 Task: Add a robot icon.
Action: Mouse moved to (1209, 95)
Screenshot: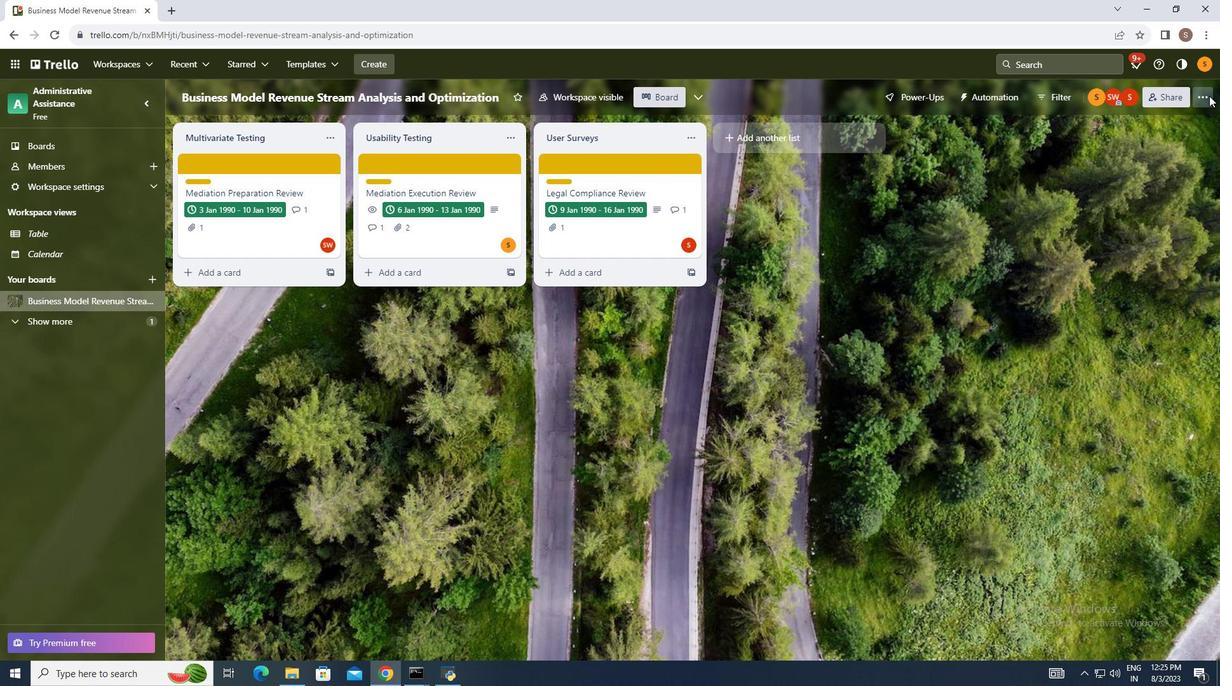 
Action: Mouse pressed left at (1209, 95)
Screenshot: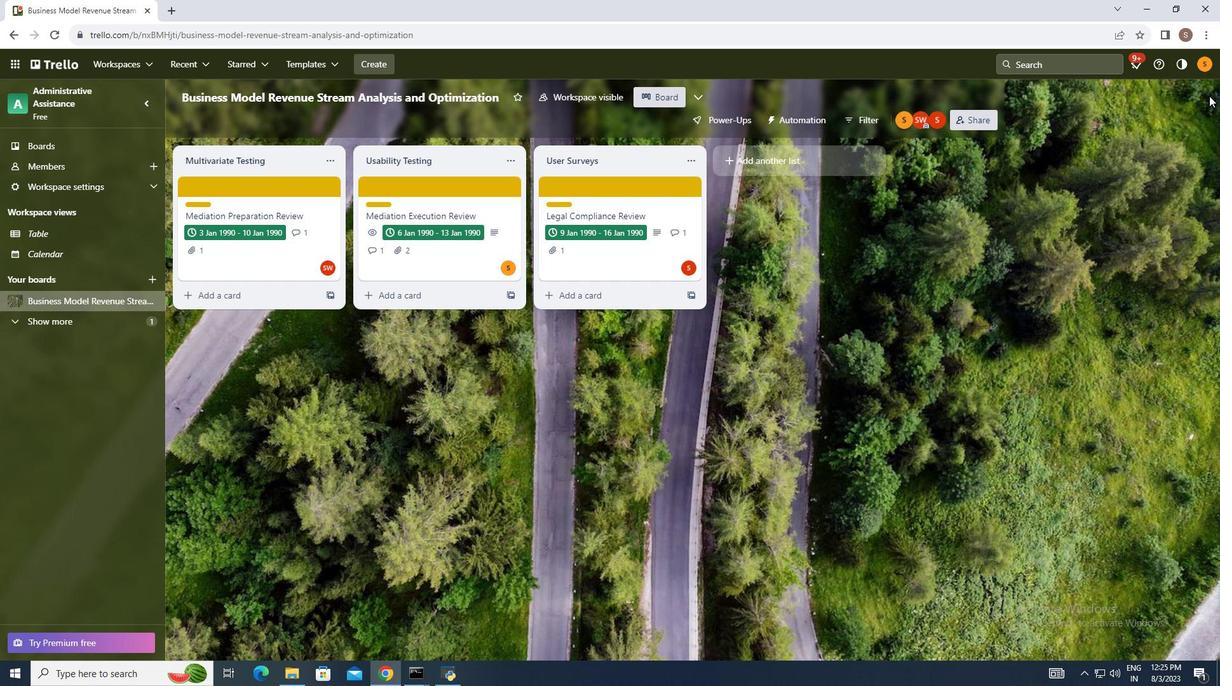
Action: Mouse moved to (1099, 265)
Screenshot: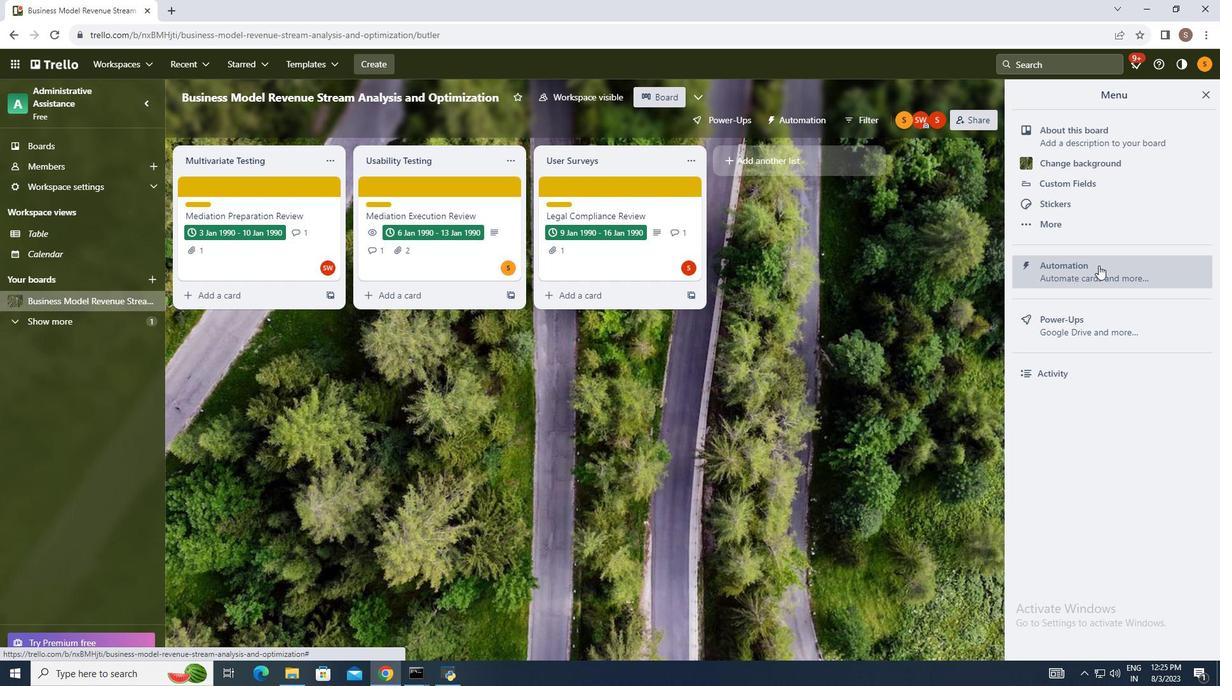 
Action: Mouse pressed left at (1099, 265)
Screenshot: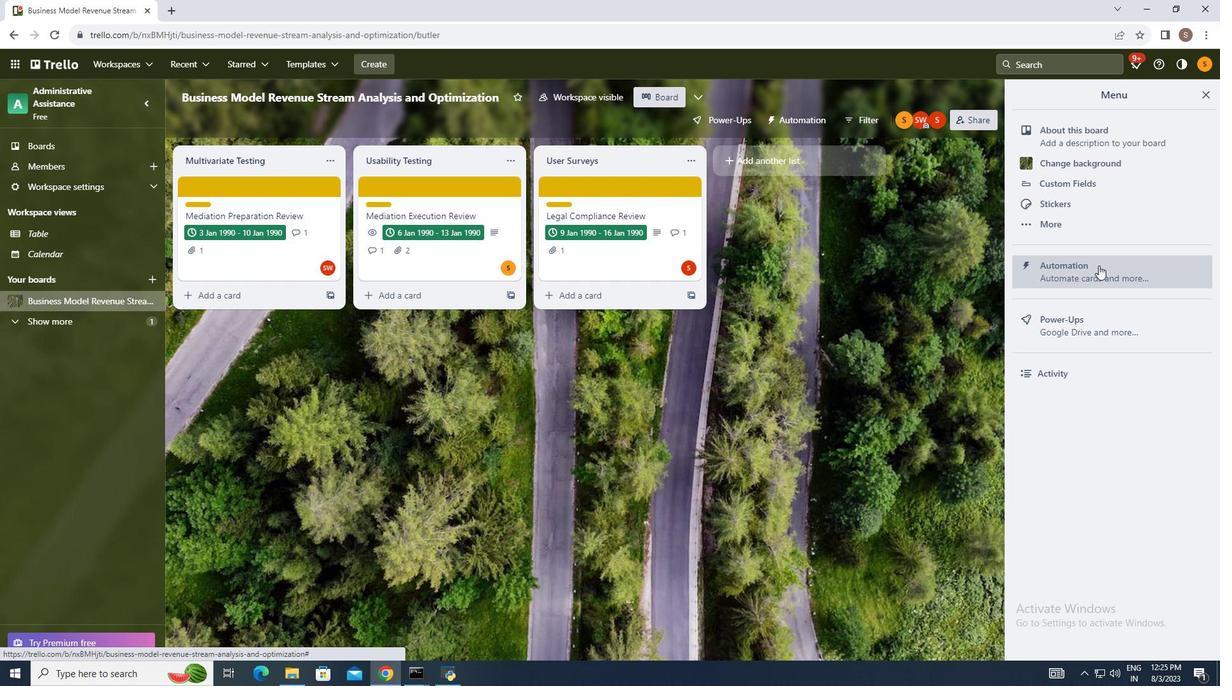 
Action: Mouse moved to (225, 356)
Screenshot: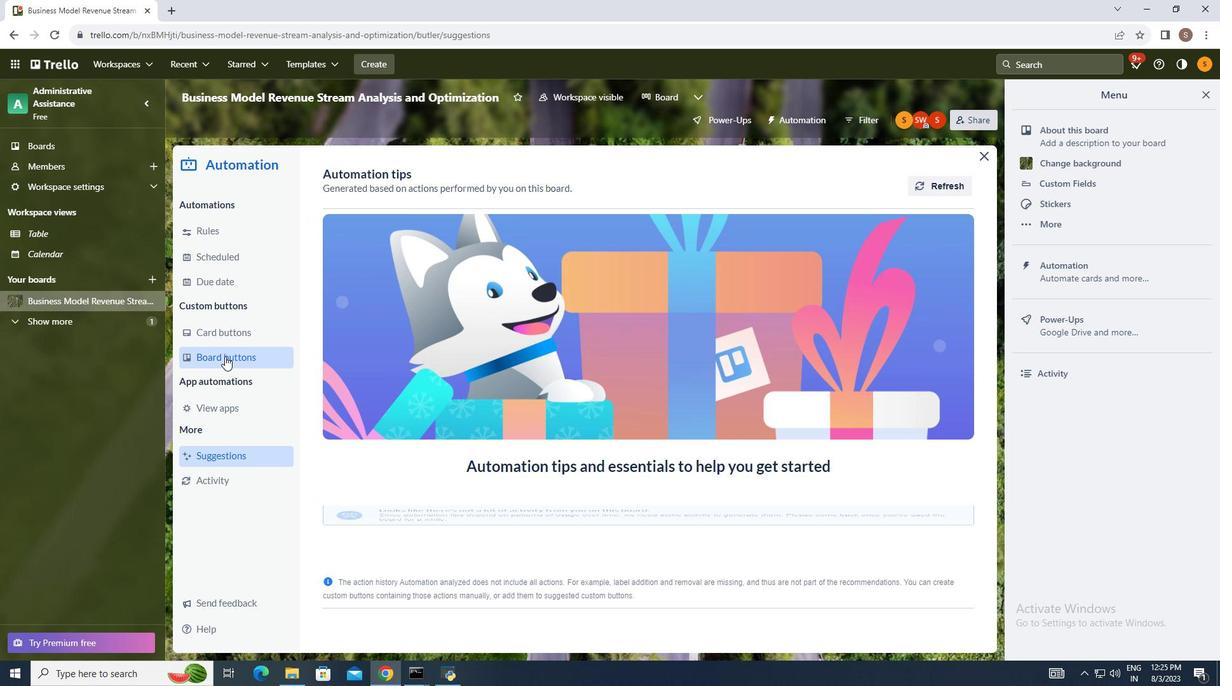 
Action: Mouse pressed left at (225, 356)
Screenshot: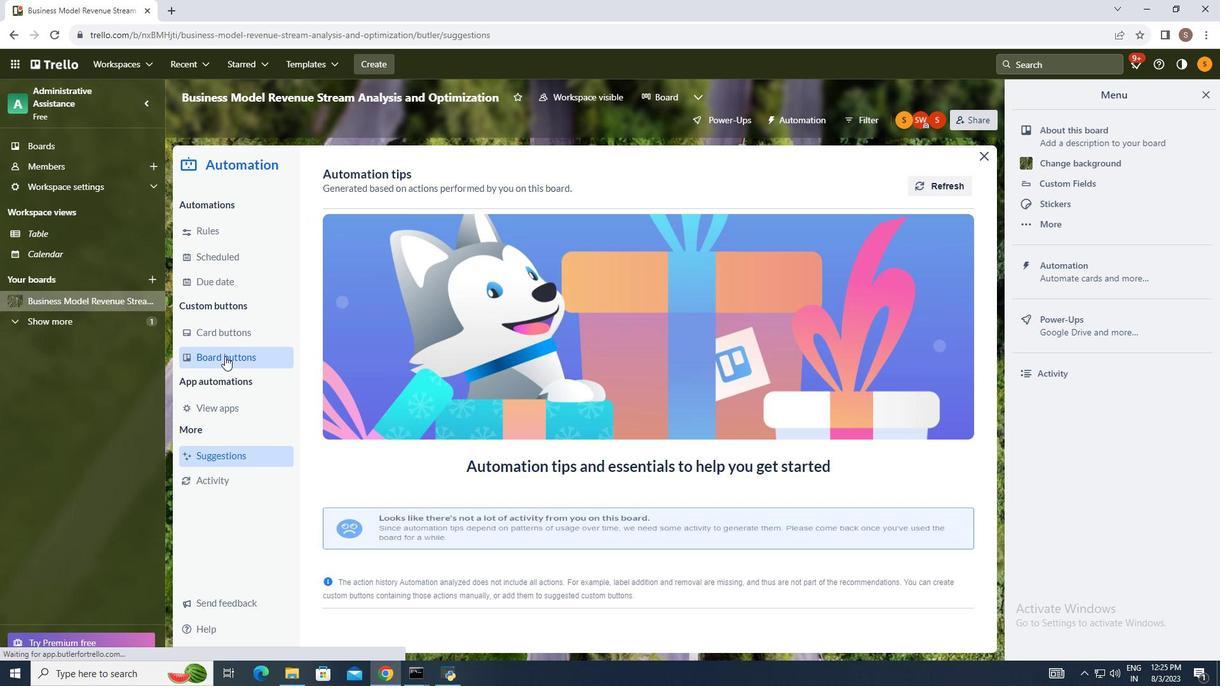 
Action: Mouse moved to (914, 173)
Screenshot: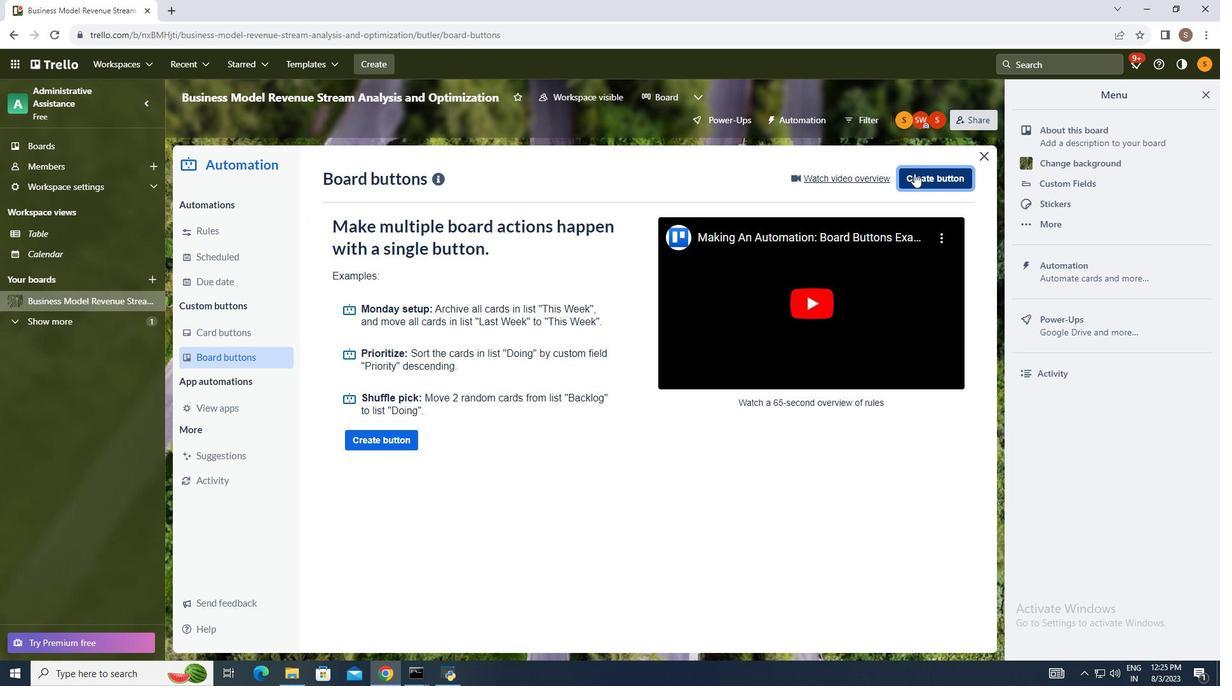 
Action: Mouse pressed left at (914, 173)
Screenshot: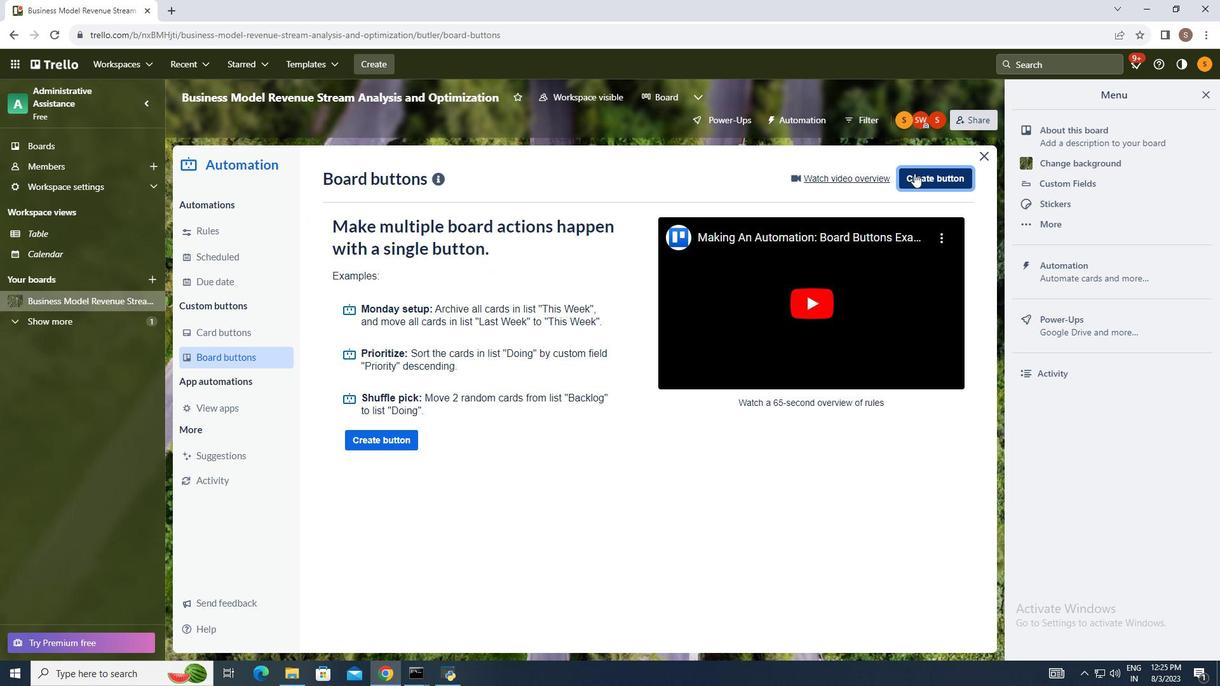 
Action: Mouse moved to (347, 237)
Screenshot: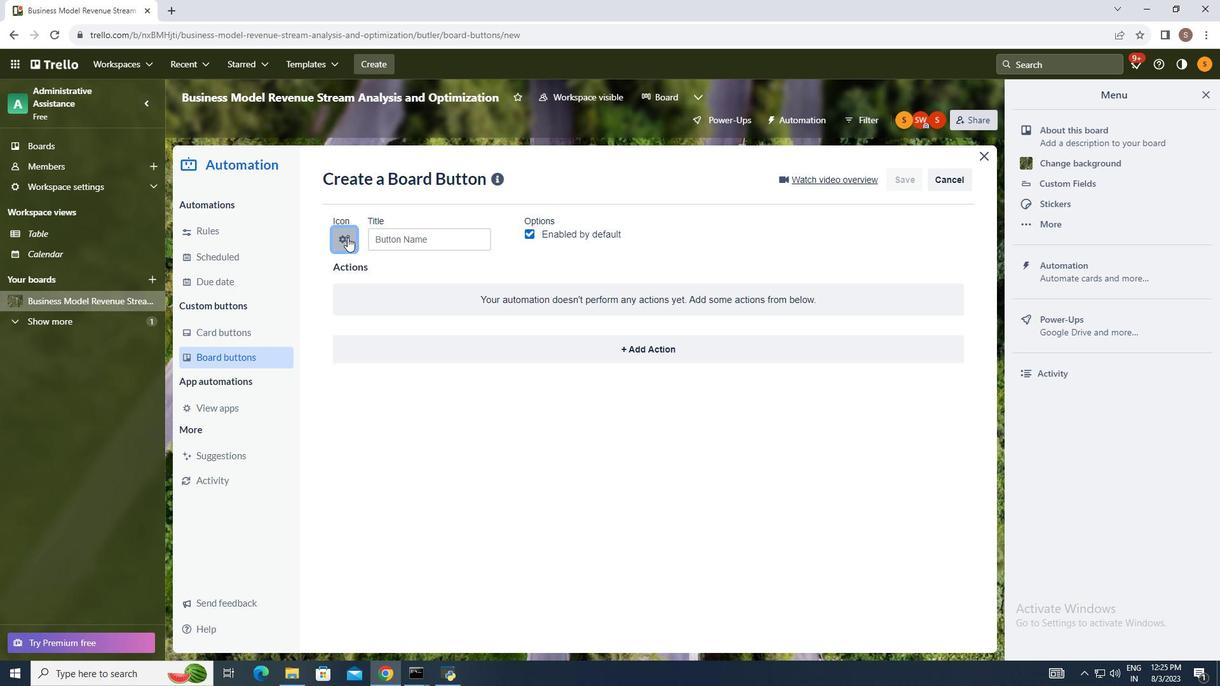 
Action: Mouse pressed left at (347, 237)
Screenshot: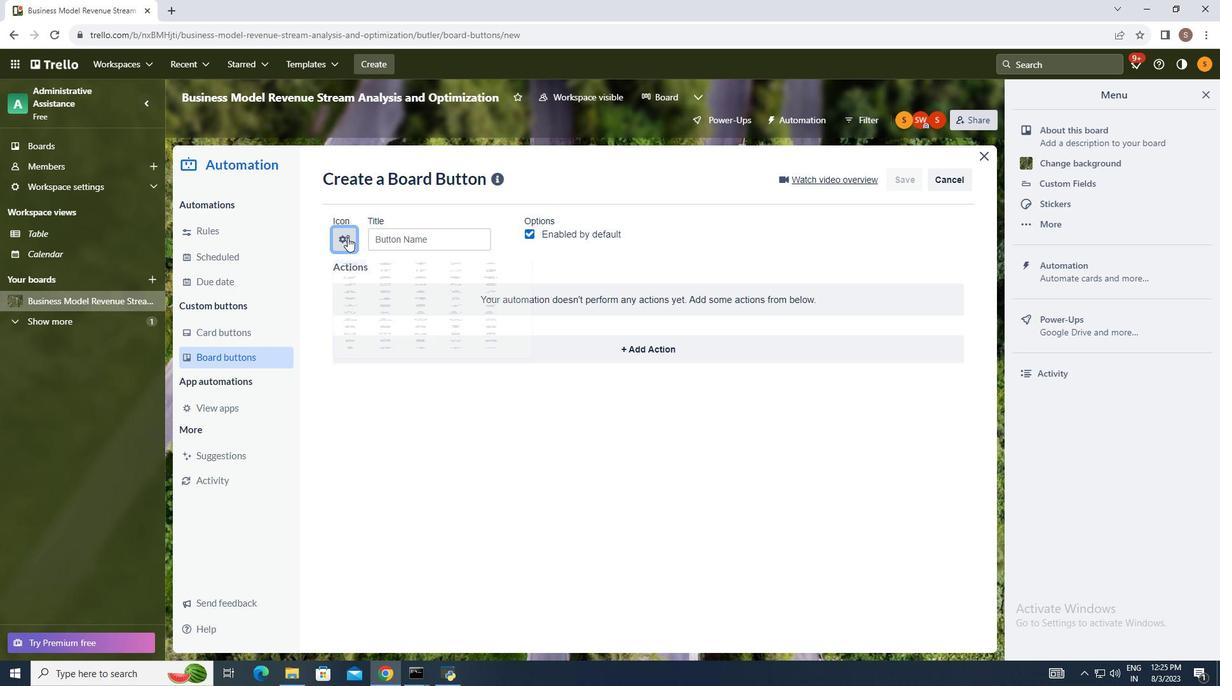 
Action: Mouse moved to (383, 270)
Screenshot: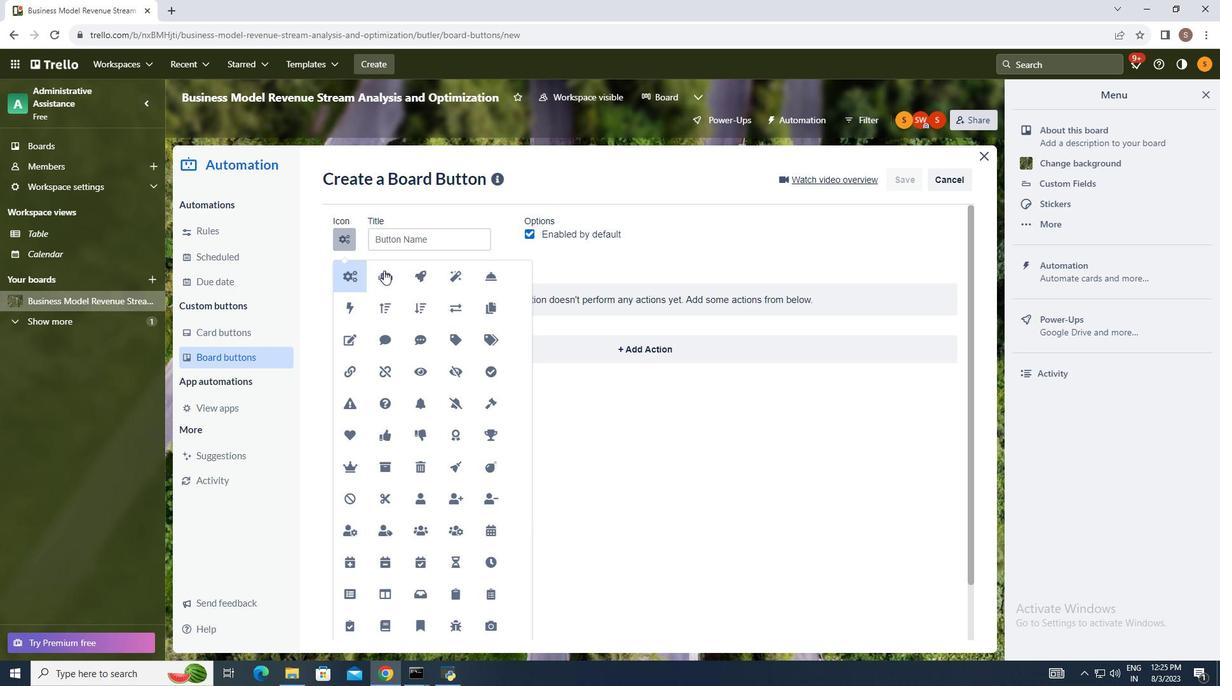 
Action: Mouse pressed left at (383, 270)
Screenshot: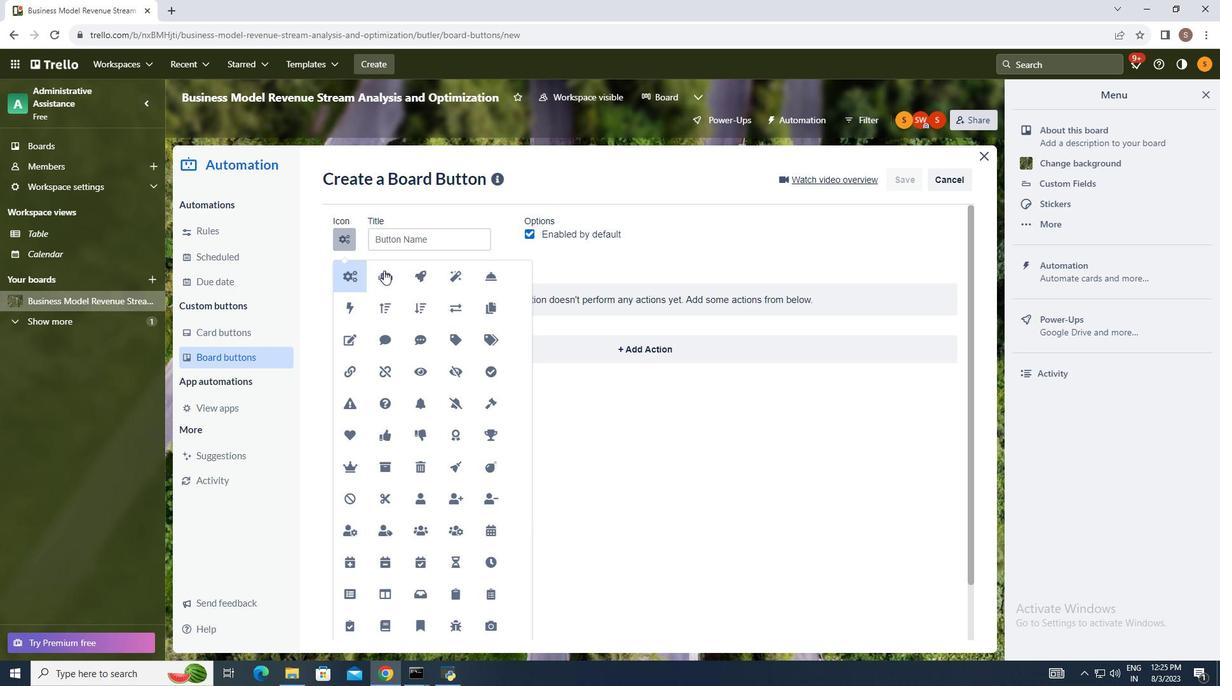 
Action: Mouse moved to (760, 259)
Screenshot: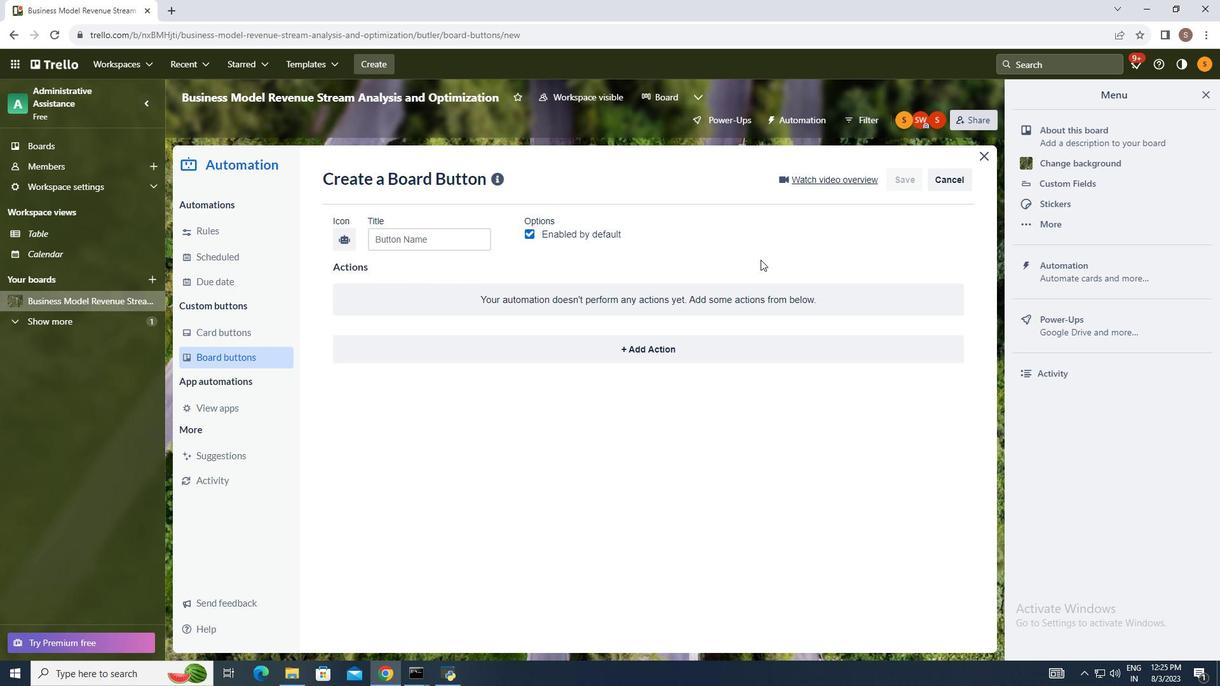 
